 Task: View the organization's setup audit trail
Action: Mouse moved to (169, 181)
Screenshot: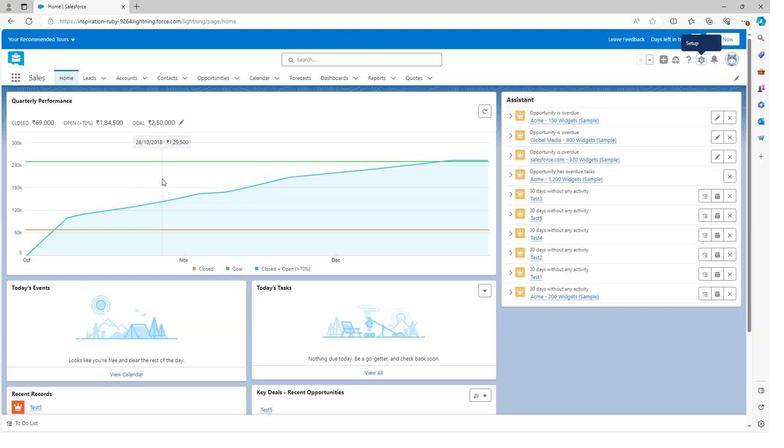 
Action: Mouse scrolled (169, 180) with delta (0, 0)
Screenshot: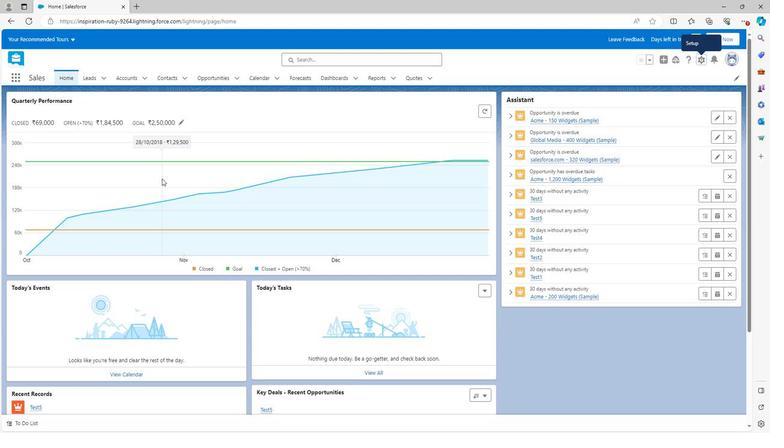 
Action: Mouse moved to (169, 181)
Screenshot: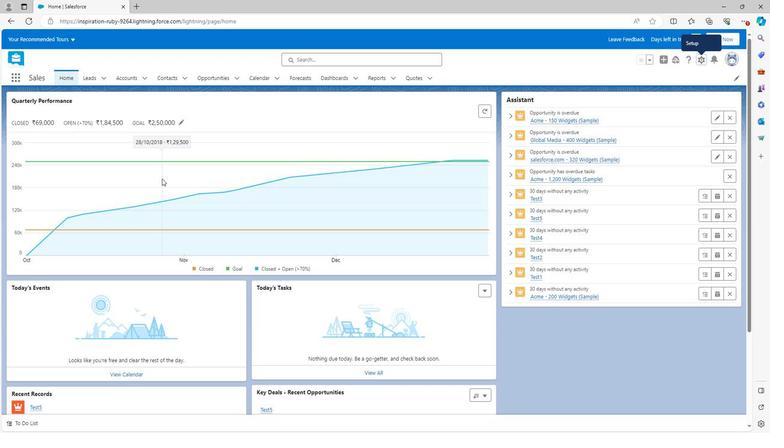 
Action: Mouse scrolled (169, 181) with delta (0, 0)
Screenshot: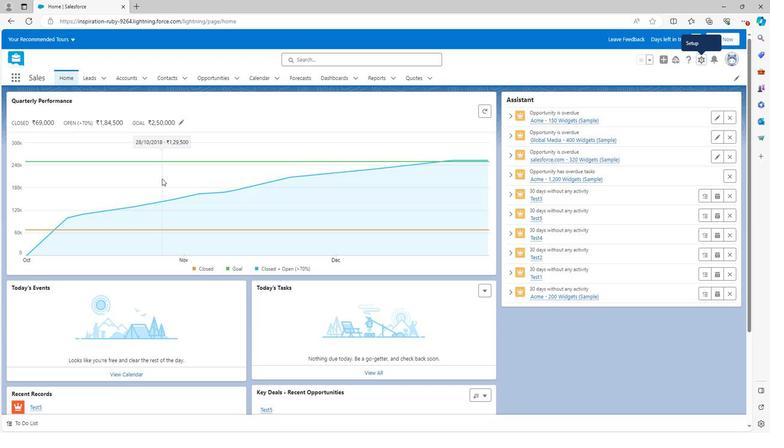 
Action: Mouse scrolled (169, 181) with delta (0, 0)
Screenshot: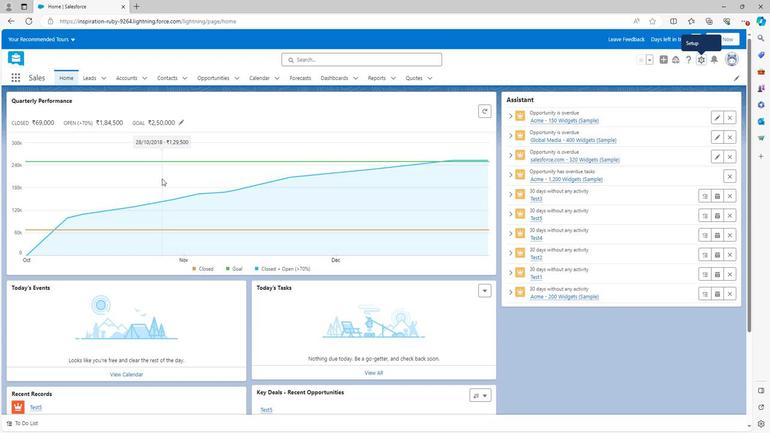 
Action: Mouse scrolled (169, 181) with delta (0, 0)
Screenshot: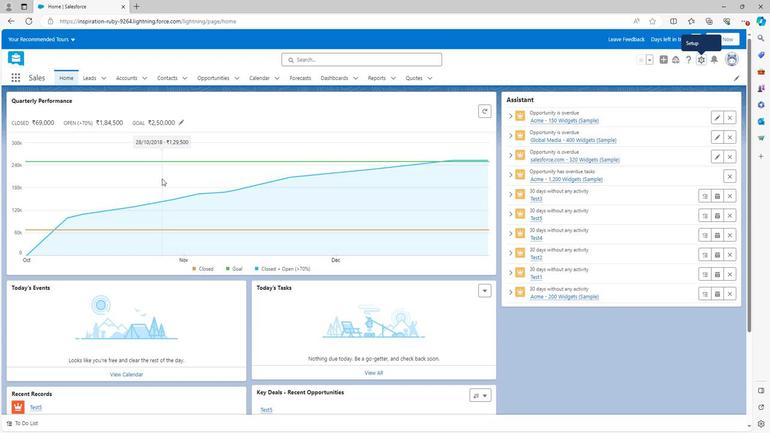 
Action: Mouse scrolled (169, 181) with delta (0, 0)
Screenshot: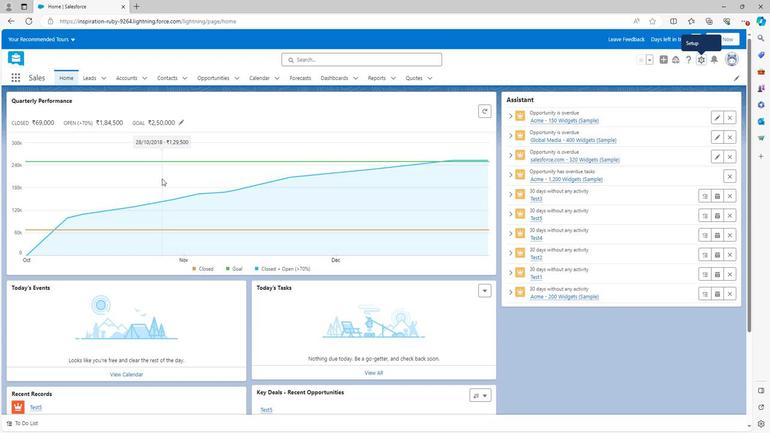 
Action: Mouse scrolled (169, 181) with delta (0, 0)
Screenshot: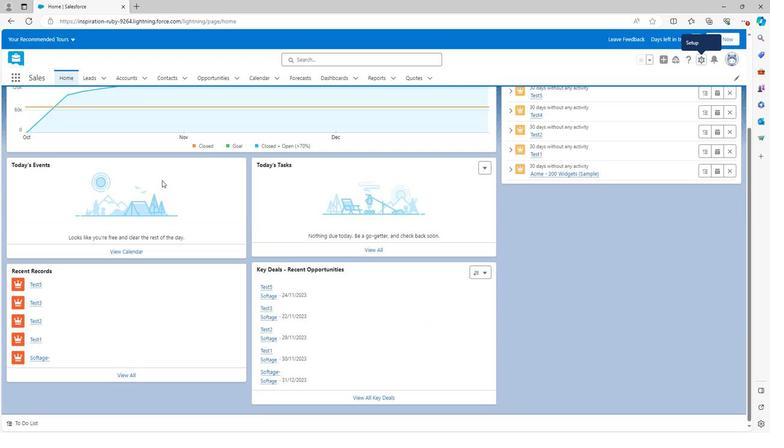 
Action: Mouse scrolled (169, 182) with delta (0, 0)
Screenshot: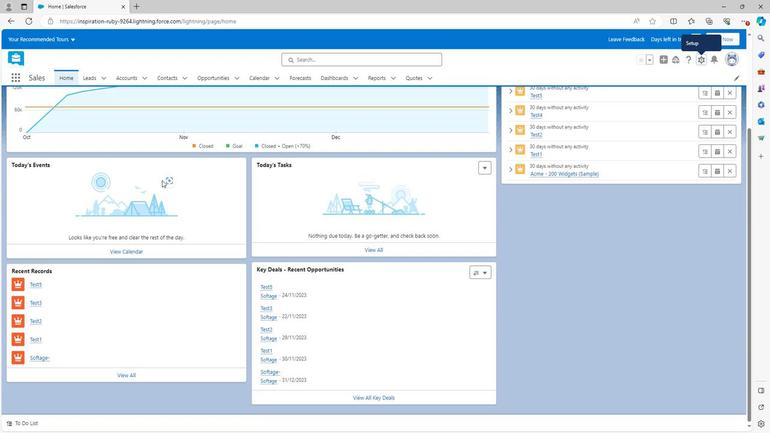
Action: Mouse scrolled (169, 182) with delta (0, 0)
Screenshot: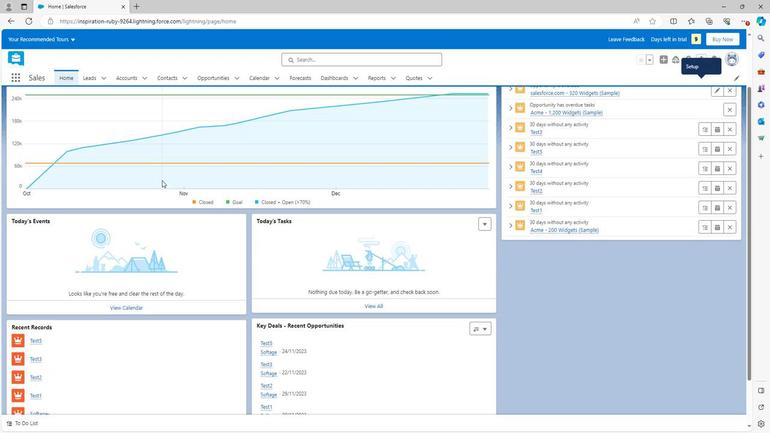 
Action: Mouse moved to (653, 66)
Screenshot: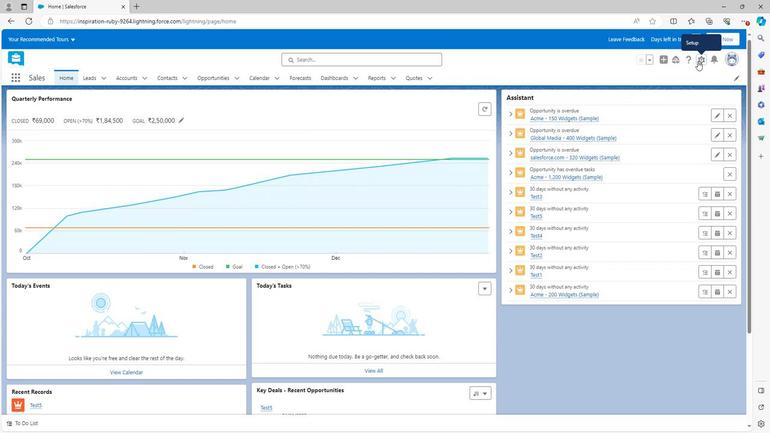 
Action: Mouse pressed left at (653, 66)
Screenshot: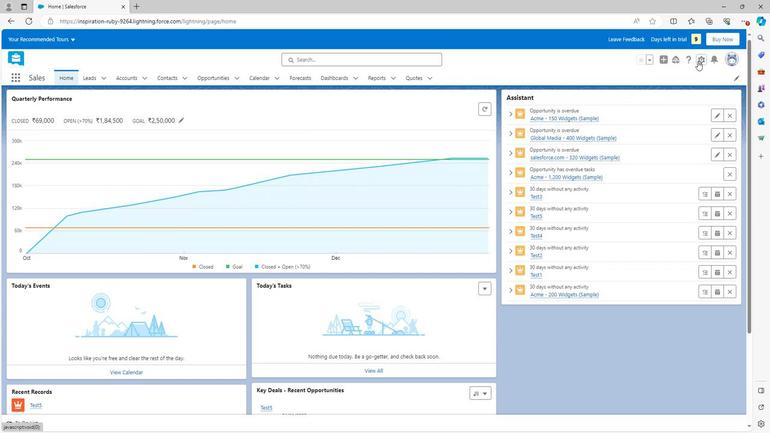 
Action: Mouse moved to (629, 85)
Screenshot: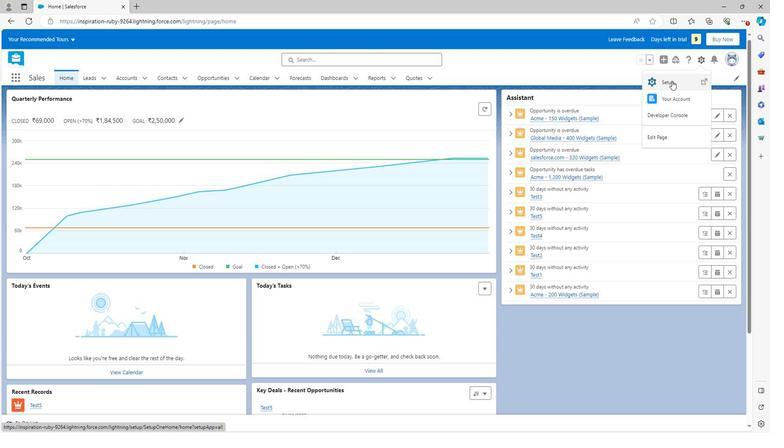 
Action: Mouse pressed left at (629, 85)
Screenshot: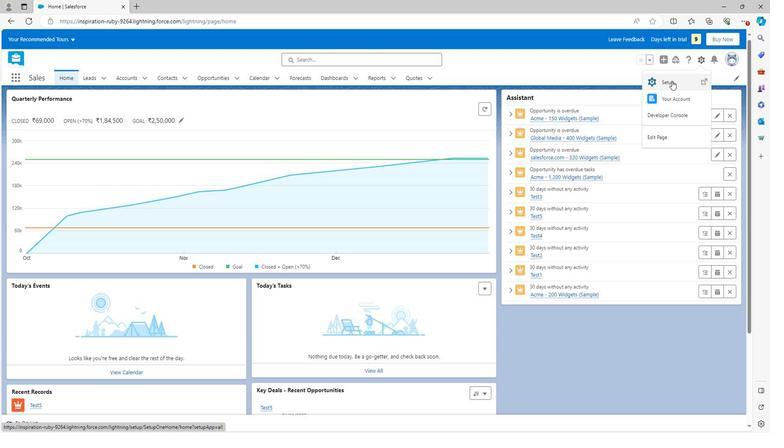 
Action: Mouse moved to (50, 351)
Screenshot: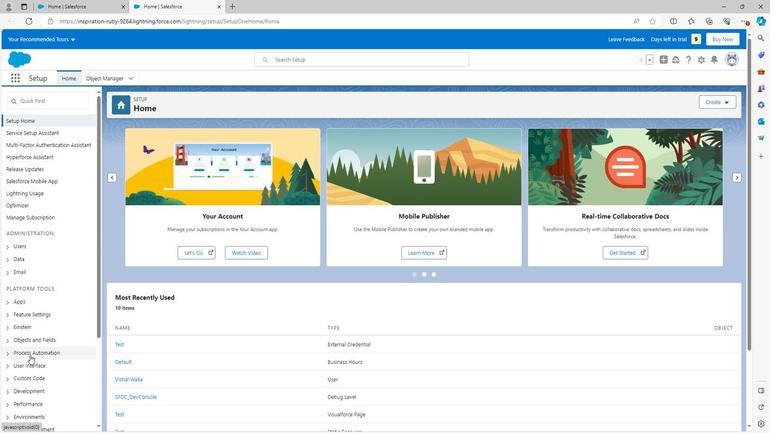 
Action: Mouse scrolled (50, 351) with delta (0, 0)
Screenshot: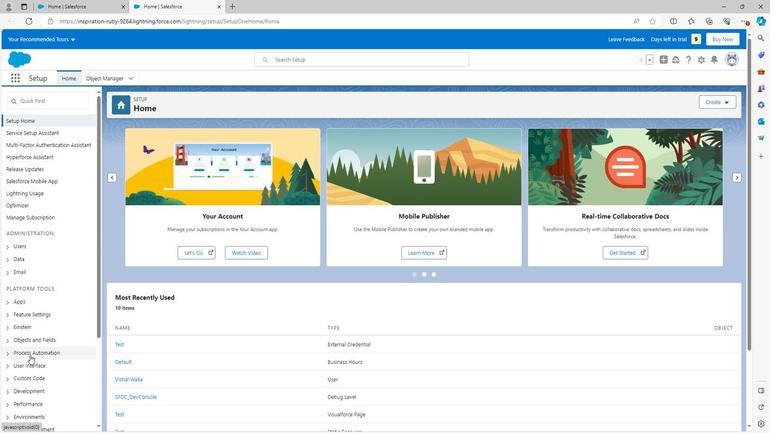 
Action: Mouse moved to (50, 352)
Screenshot: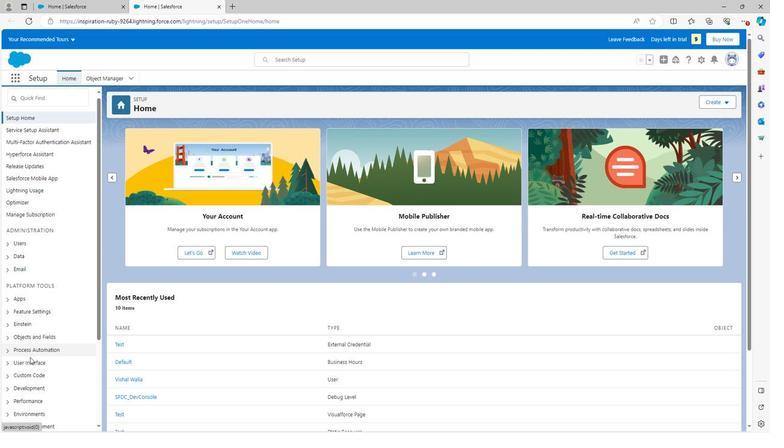 
Action: Mouse scrolled (50, 352) with delta (0, 0)
Screenshot: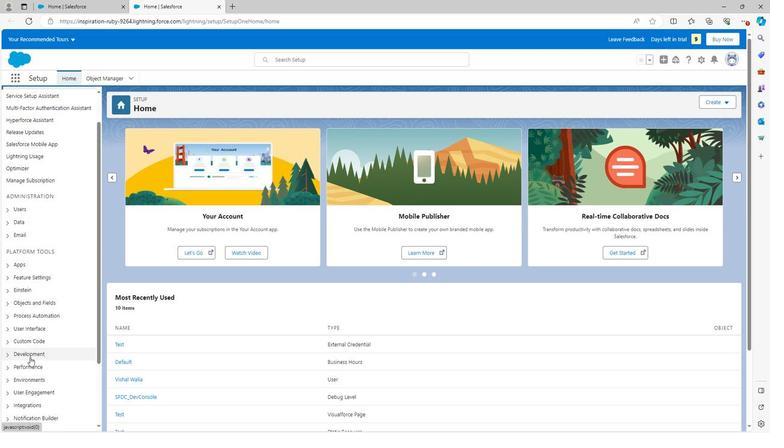 
Action: Mouse scrolled (50, 352) with delta (0, 0)
Screenshot: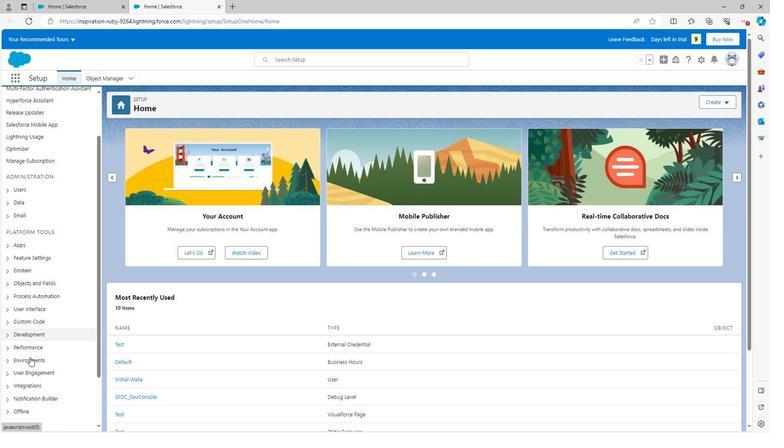 
Action: Mouse scrolled (50, 352) with delta (0, 0)
Screenshot: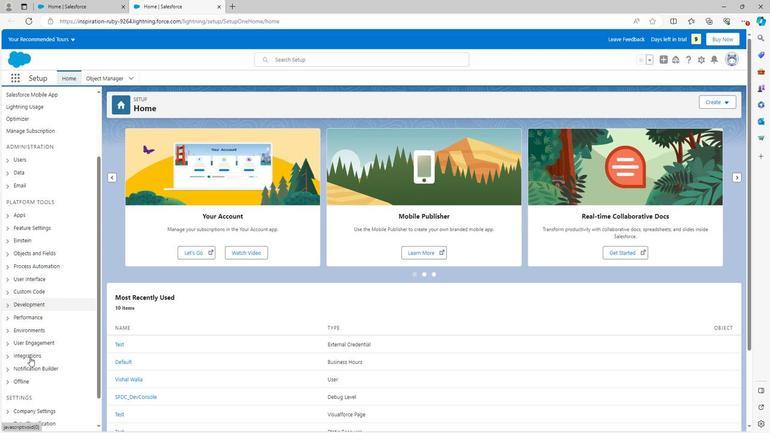 
Action: Mouse scrolled (50, 352) with delta (0, 0)
Screenshot: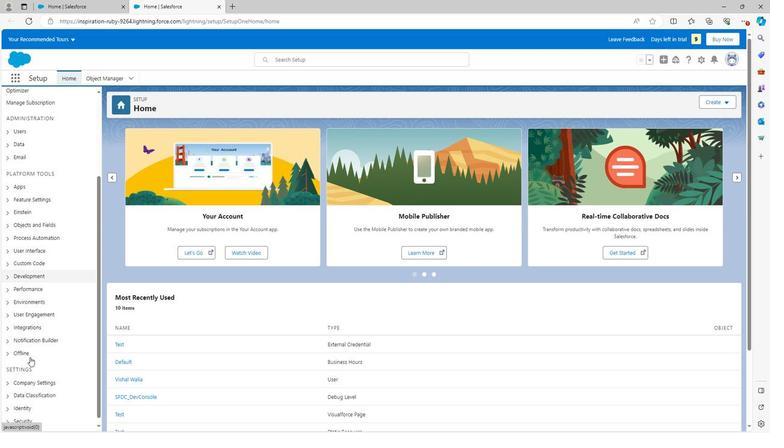 
Action: Mouse scrolled (50, 352) with delta (0, 0)
Screenshot: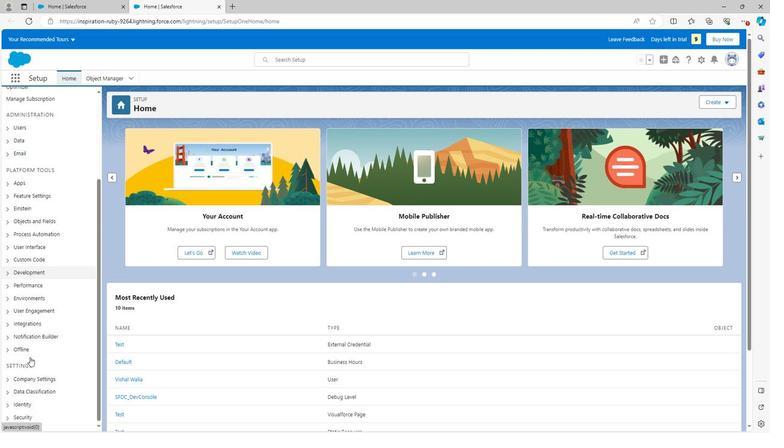 
Action: Mouse moved to (29, 407)
Screenshot: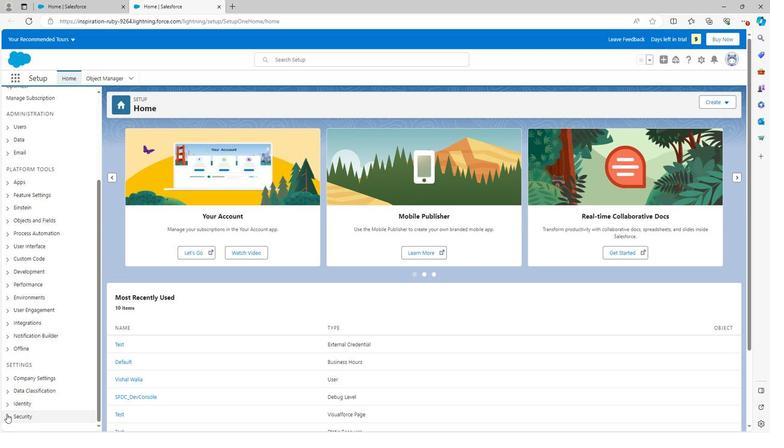 
Action: Mouse pressed left at (29, 407)
Screenshot: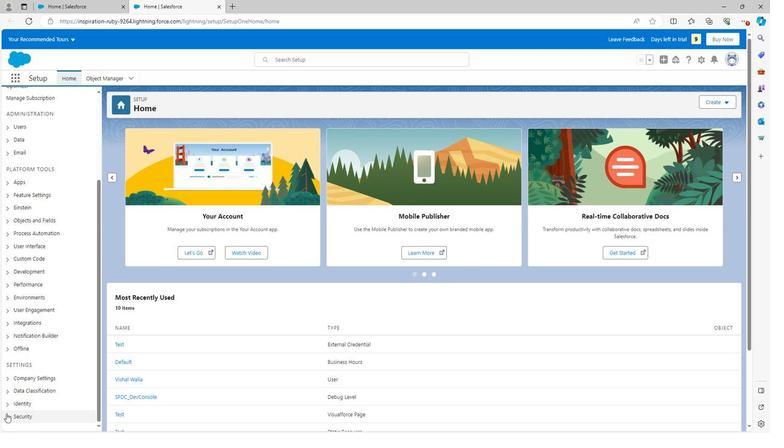 
Action: Mouse moved to (54, 375)
Screenshot: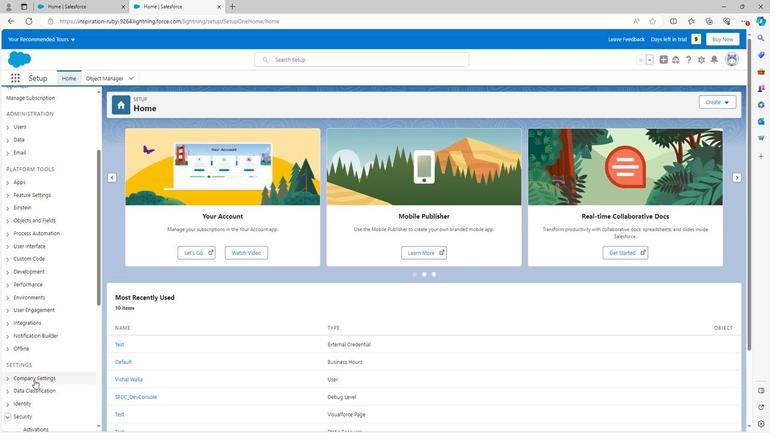 
Action: Mouse scrolled (54, 374) with delta (0, 0)
Screenshot: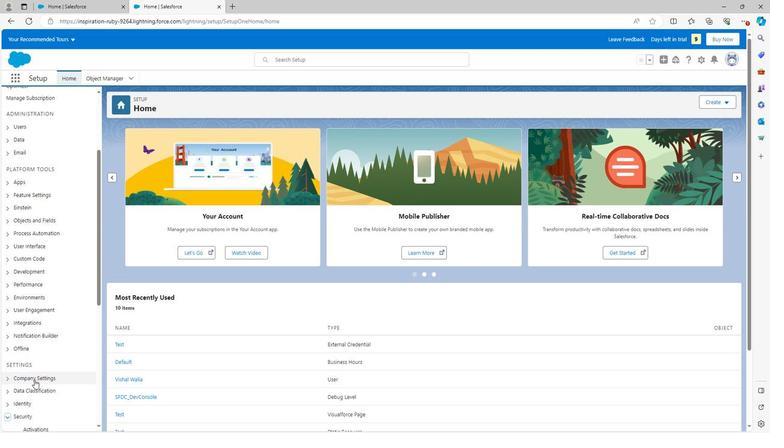 
Action: Mouse moved to (54, 375)
Screenshot: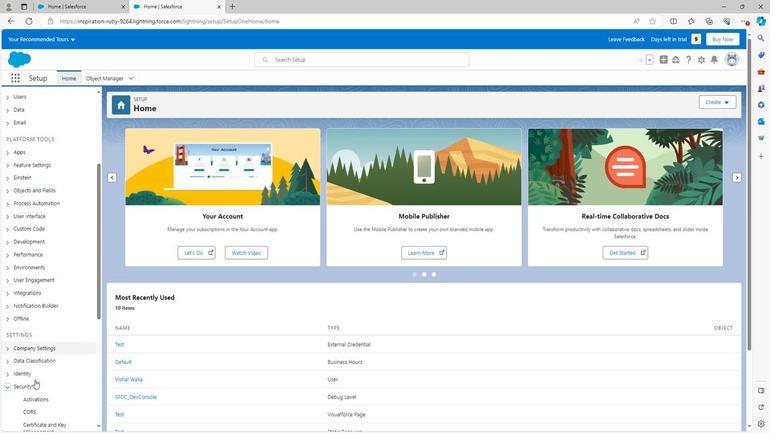 
Action: Mouse scrolled (54, 374) with delta (0, 0)
Screenshot: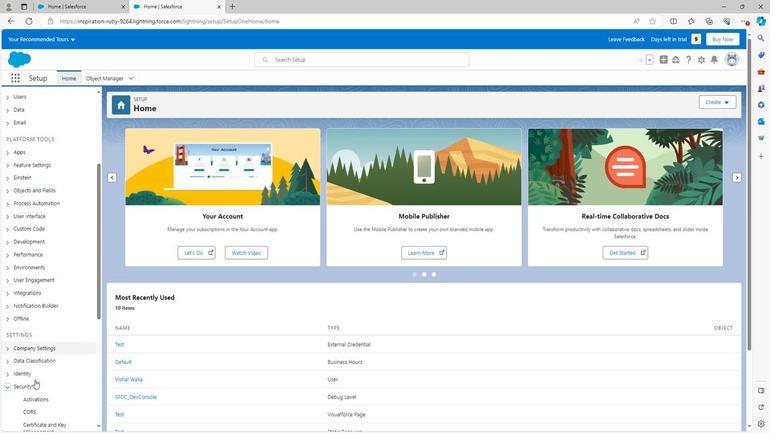 
Action: Mouse moved to (55, 375)
Screenshot: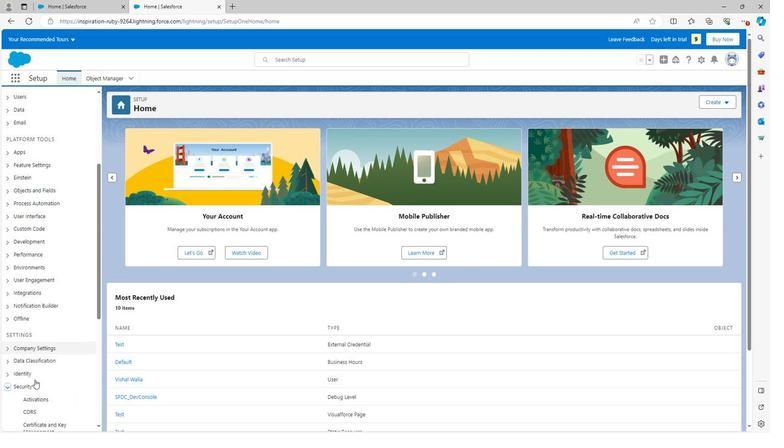 
Action: Mouse scrolled (55, 374) with delta (0, 0)
Screenshot: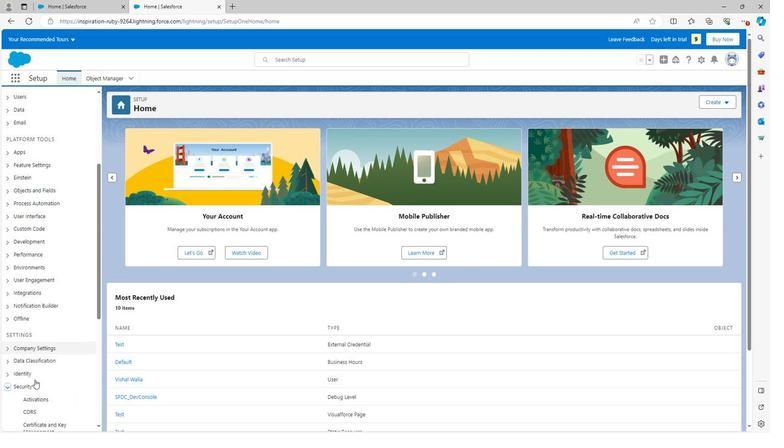 
Action: Mouse scrolled (55, 374) with delta (0, 0)
Screenshot: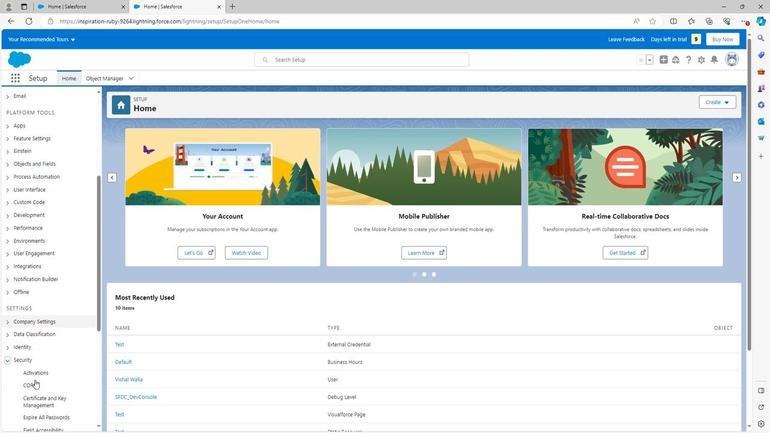 
Action: Mouse scrolled (55, 374) with delta (0, 0)
Screenshot: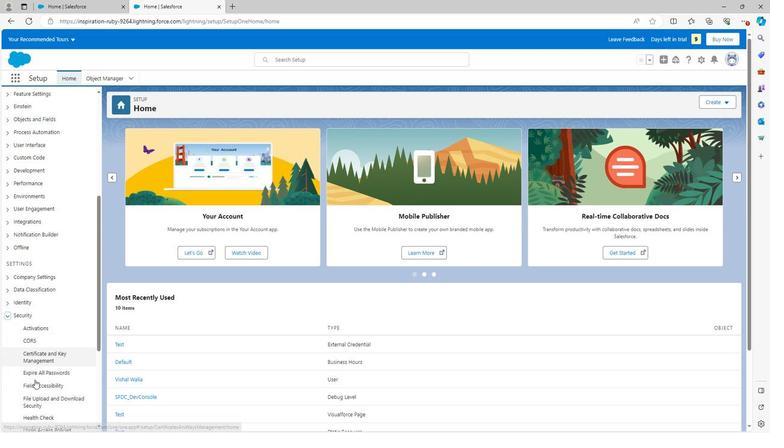 
Action: Mouse scrolled (55, 374) with delta (0, 0)
Screenshot: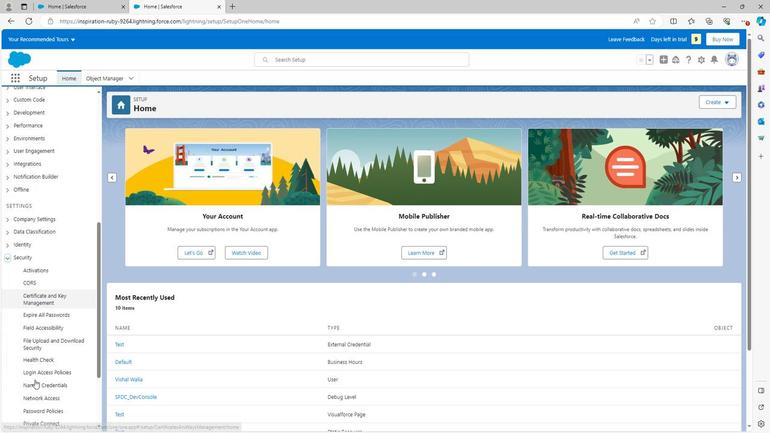 
Action: Mouse scrolled (55, 374) with delta (0, 0)
Screenshot: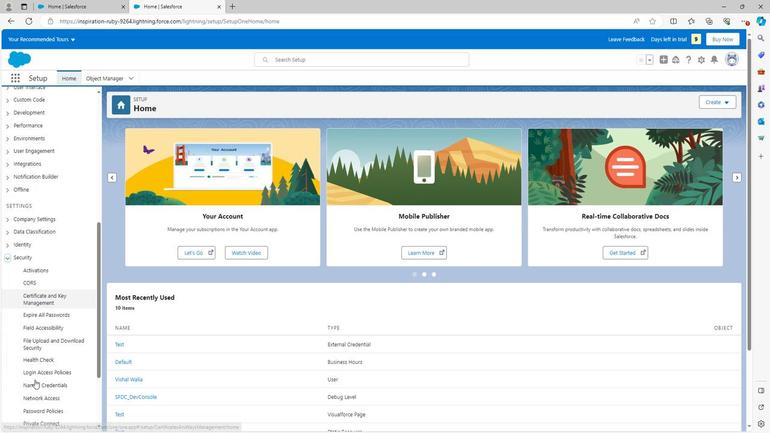 
Action: Mouse scrolled (55, 374) with delta (0, 0)
Screenshot: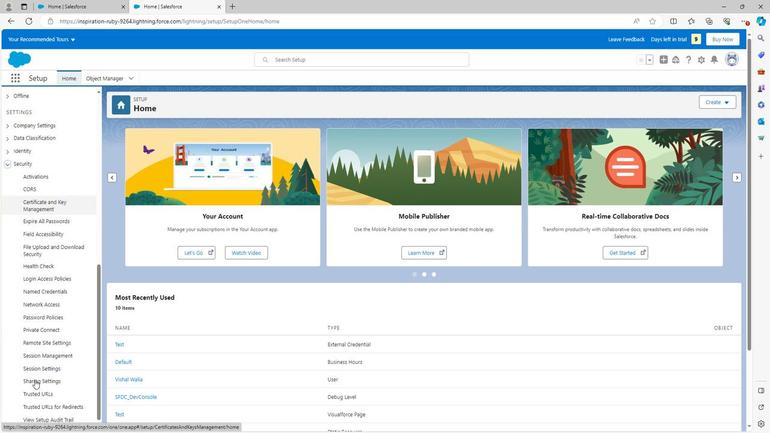 
Action: Mouse moved to (54, 410)
Screenshot: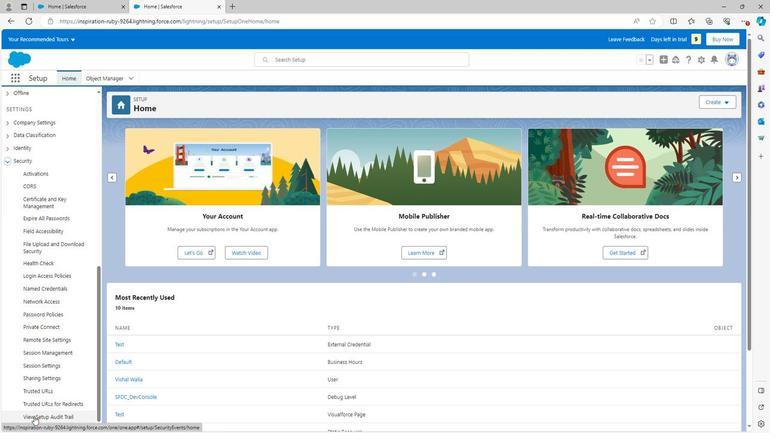 
Action: Mouse pressed left at (54, 410)
Screenshot: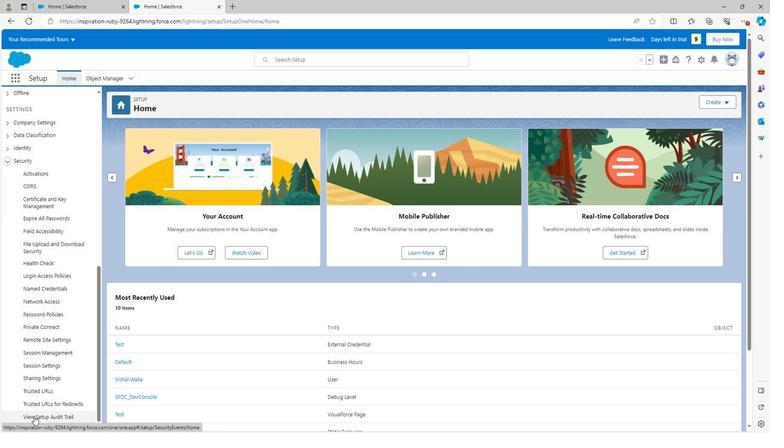
Action: Mouse moved to (231, 273)
Screenshot: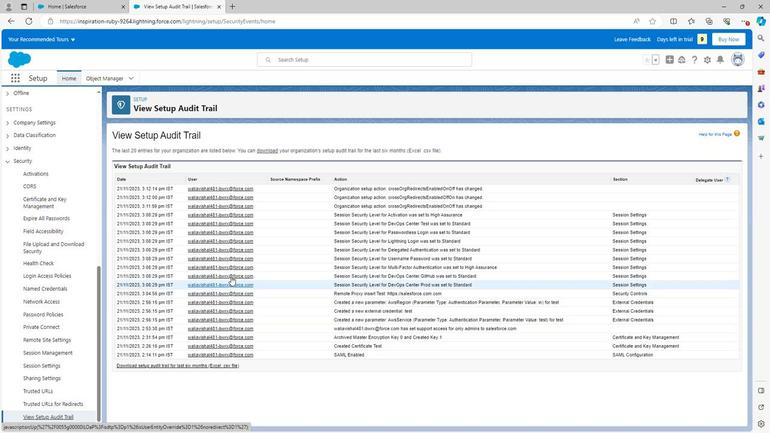 
Action: Mouse scrolled (231, 273) with delta (0, 0)
Screenshot: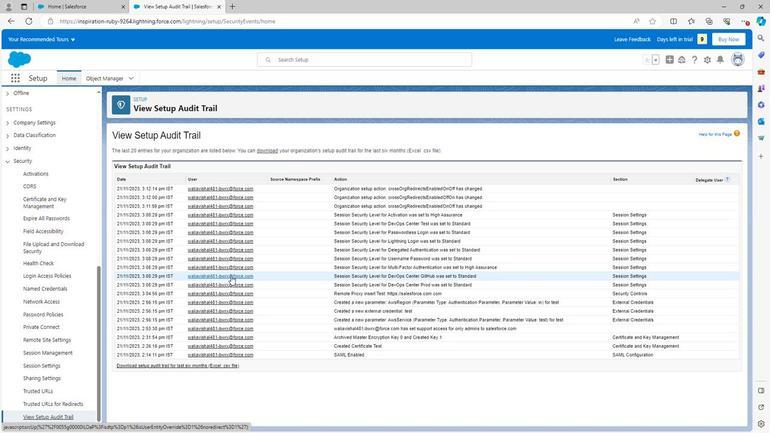 
Action: Mouse scrolled (231, 273) with delta (0, 0)
Screenshot: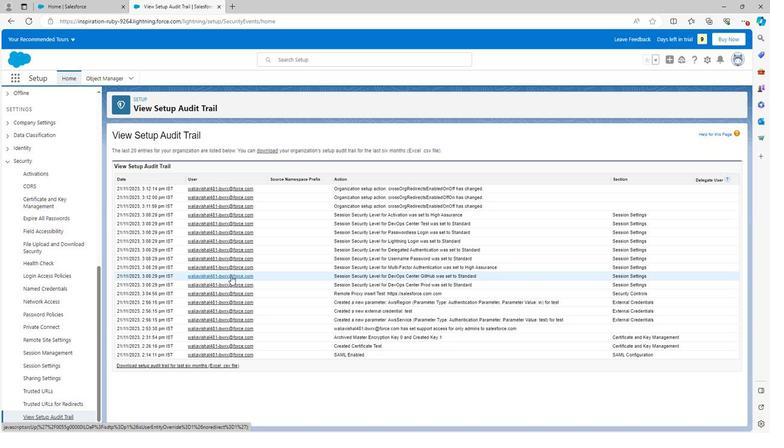 
Action: Mouse scrolled (231, 273) with delta (0, 0)
Screenshot: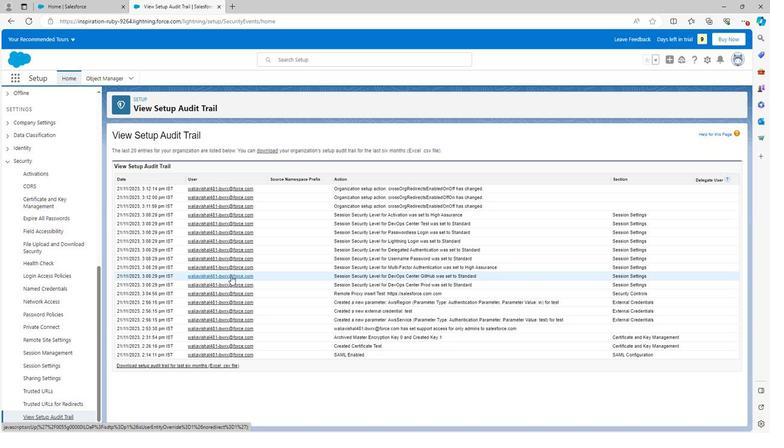 
Action: Mouse scrolled (231, 273) with delta (0, 0)
Screenshot: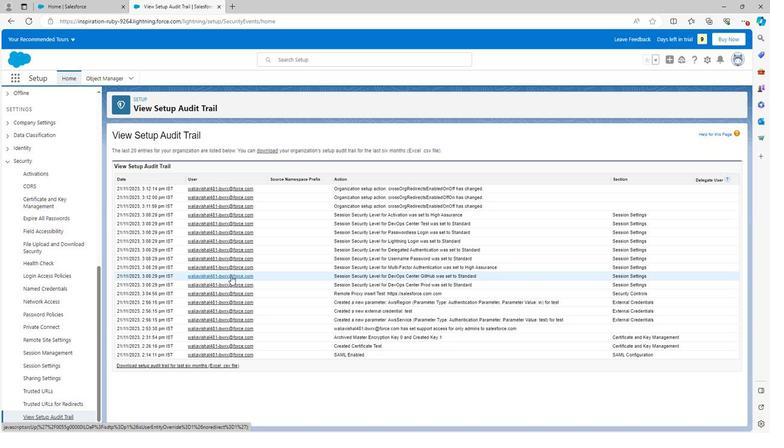 
Action: Mouse moved to (186, 358)
Screenshot: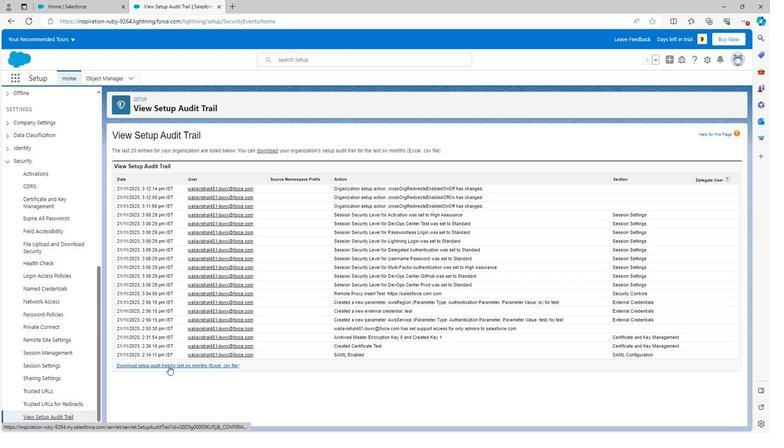 
